 Task: Enable the video output modules for Clone video filter to "OpenGL video output for Windows".
Action: Mouse moved to (126, 15)
Screenshot: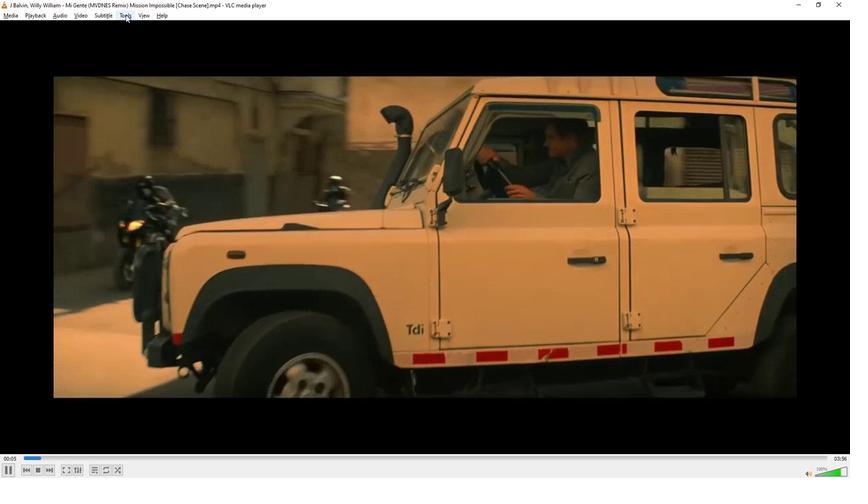 
Action: Mouse pressed left at (126, 15)
Screenshot: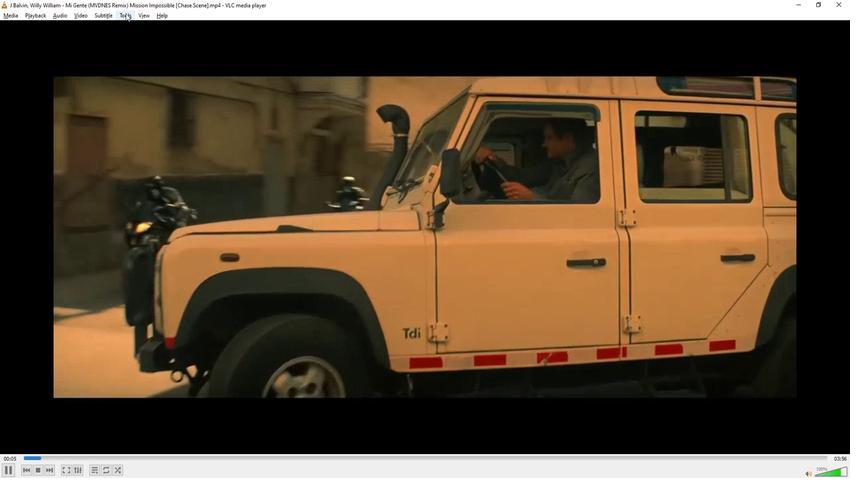 
Action: Mouse moved to (151, 123)
Screenshot: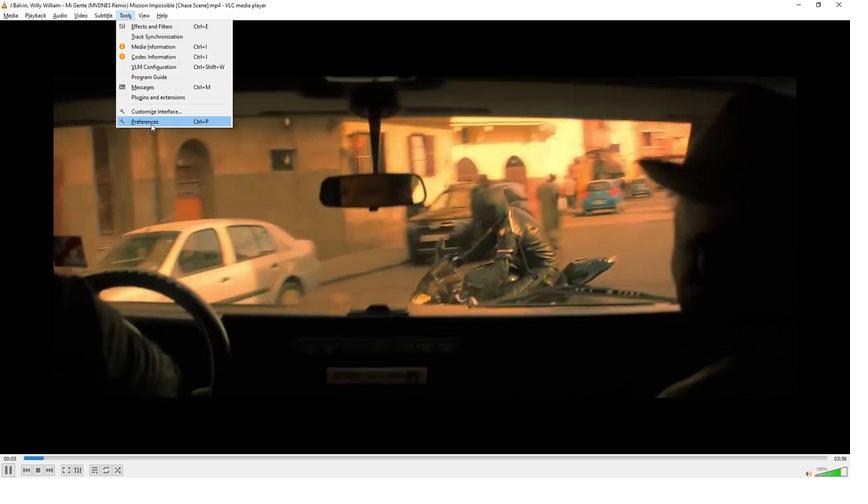
Action: Mouse pressed left at (151, 123)
Screenshot: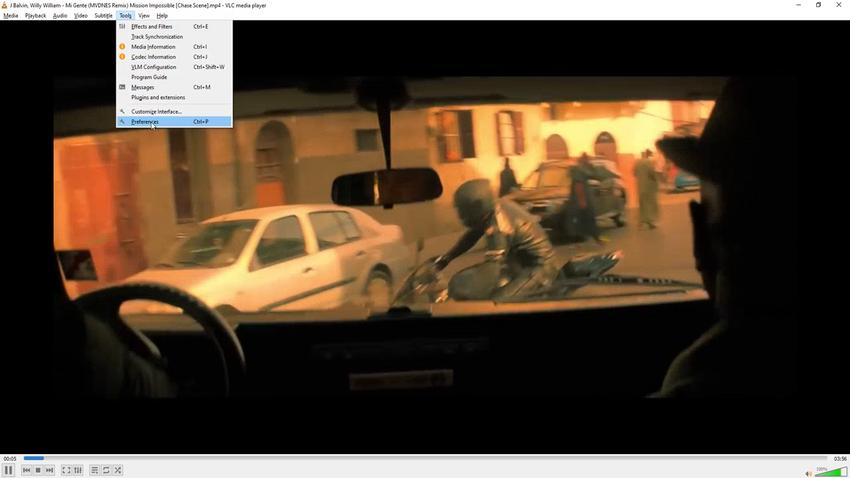 
Action: Mouse moved to (188, 376)
Screenshot: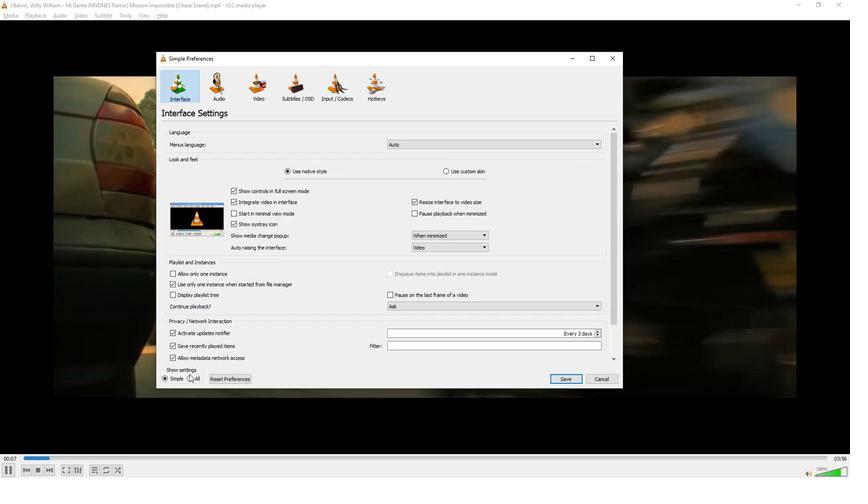 
Action: Mouse pressed left at (188, 376)
Screenshot: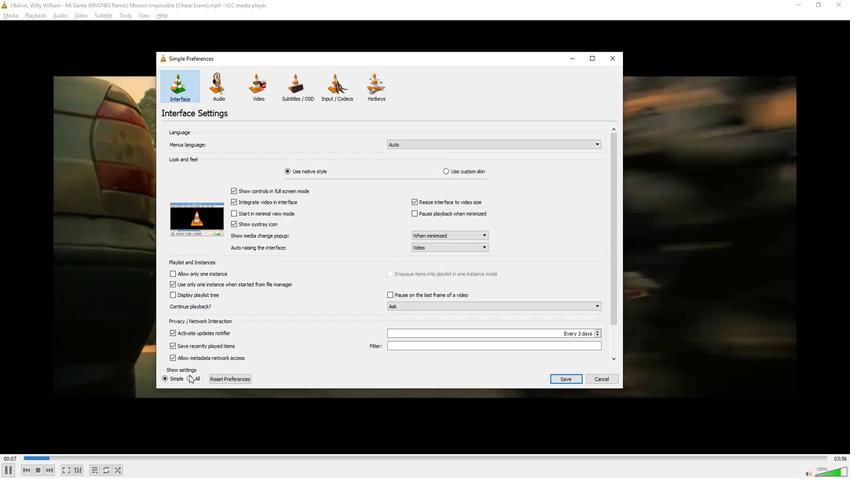 
Action: Mouse moved to (193, 314)
Screenshot: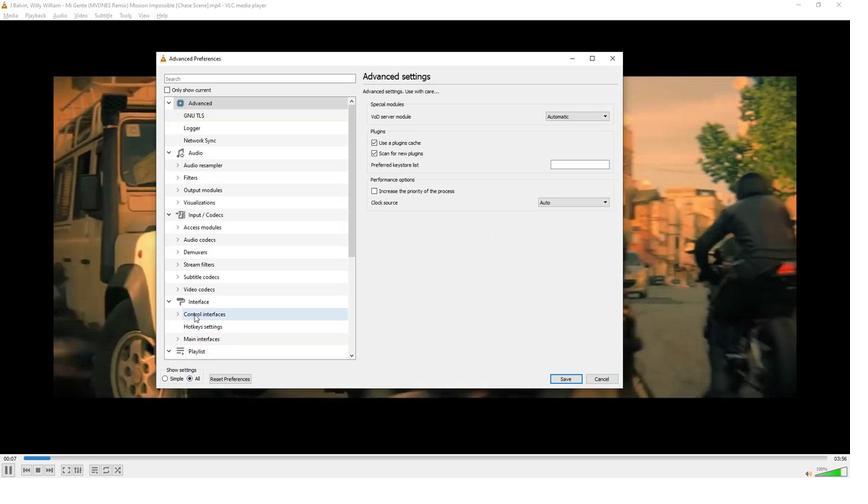 
Action: Mouse scrolled (193, 314) with delta (0, 0)
Screenshot: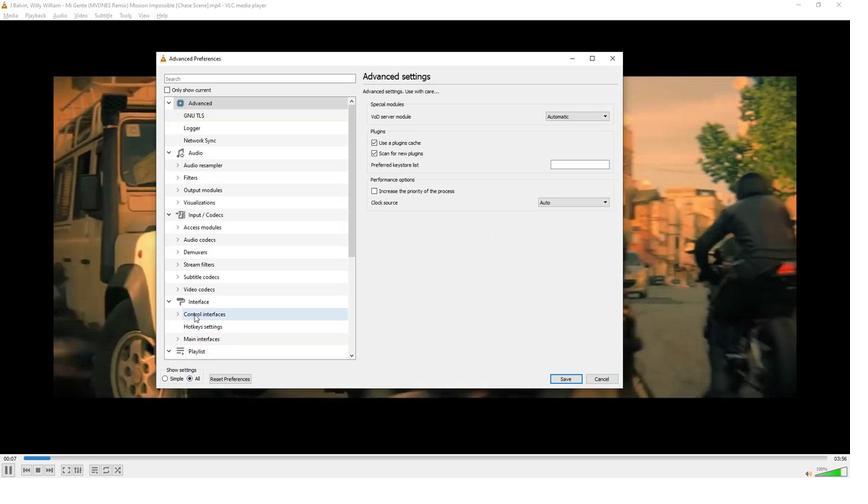 
Action: Mouse scrolled (193, 314) with delta (0, 0)
Screenshot: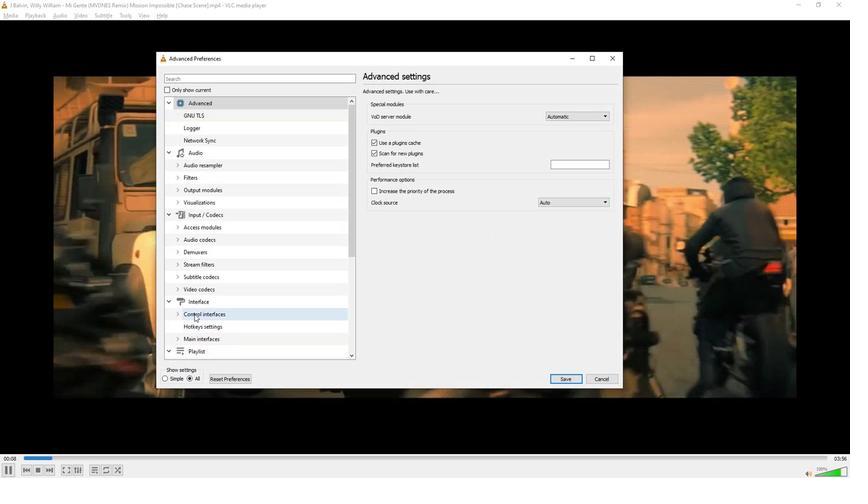 
Action: Mouse scrolled (193, 314) with delta (0, 0)
Screenshot: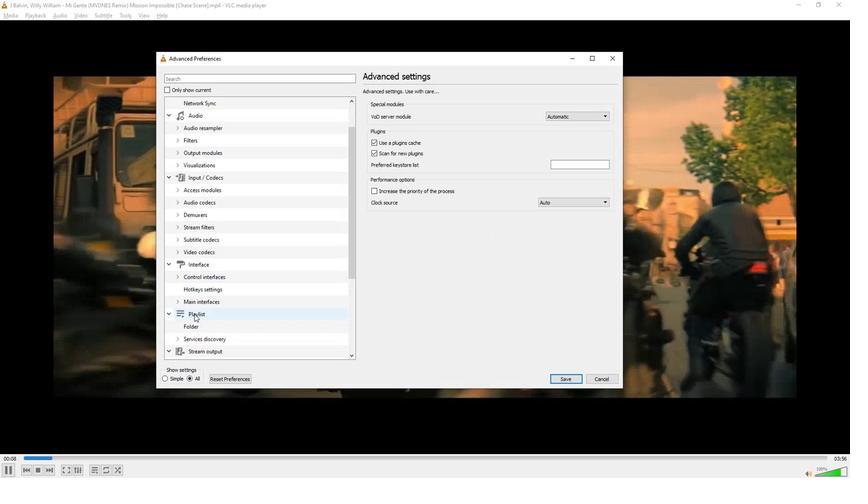 
Action: Mouse scrolled (193, 314) with delta (0, 0)
Screenshot: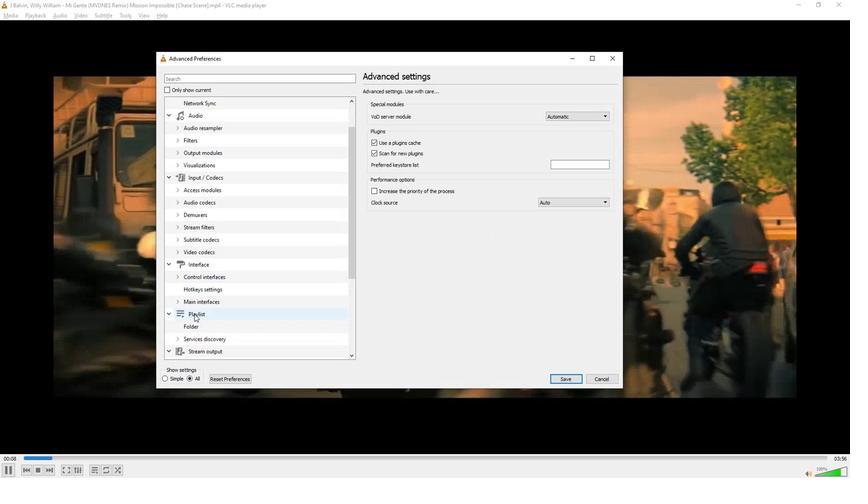 
Action: Mouse scrolled (193, 314) with delta (0, 0)
Screenshot: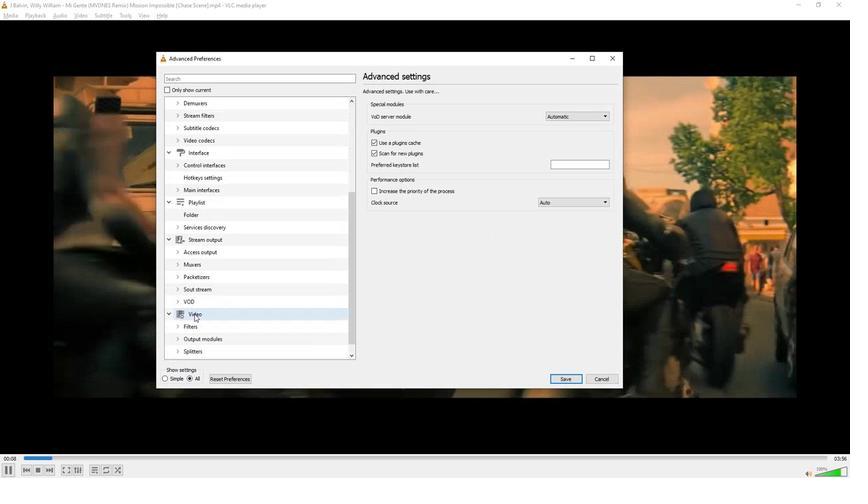 
Action: Mouse moved to (192, 332)
Screenshot: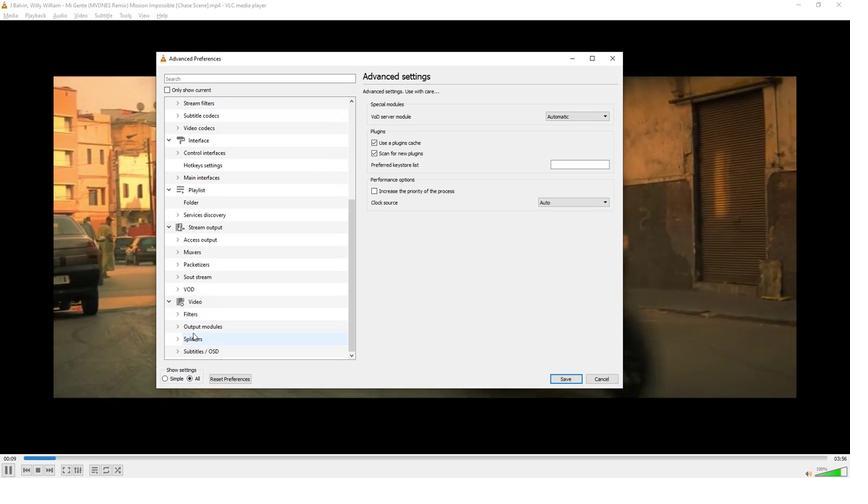 
Action: Mouse scrolled (192, 332) with delta (0, 0)
Screenshot: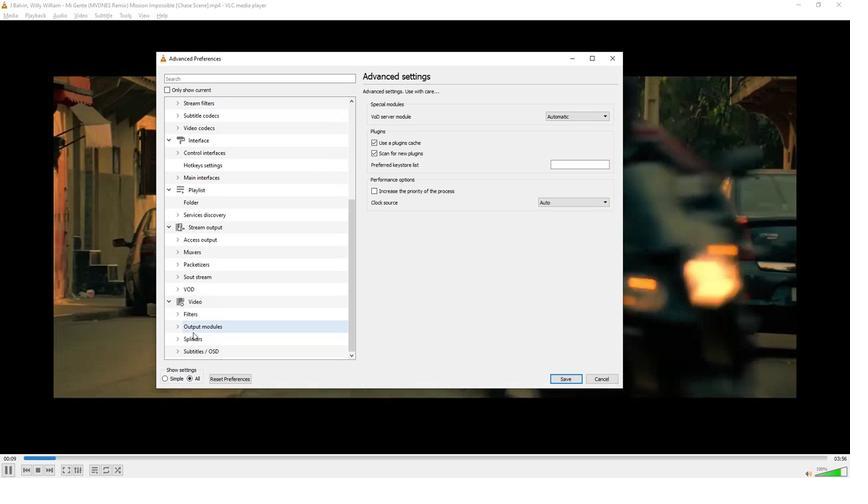 
Action: Mouse scrolled (192, 332) with delta (0, 0)
Screenshot: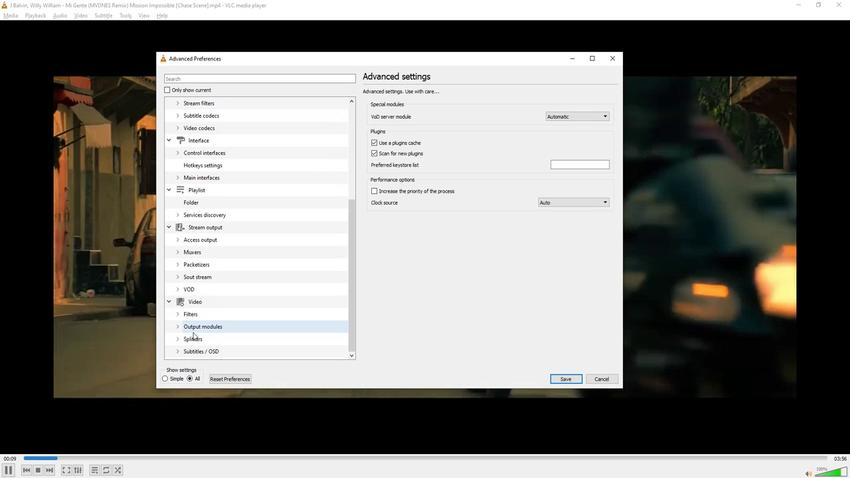 
Action: Mouse moved to (177, 338)
Screenshot: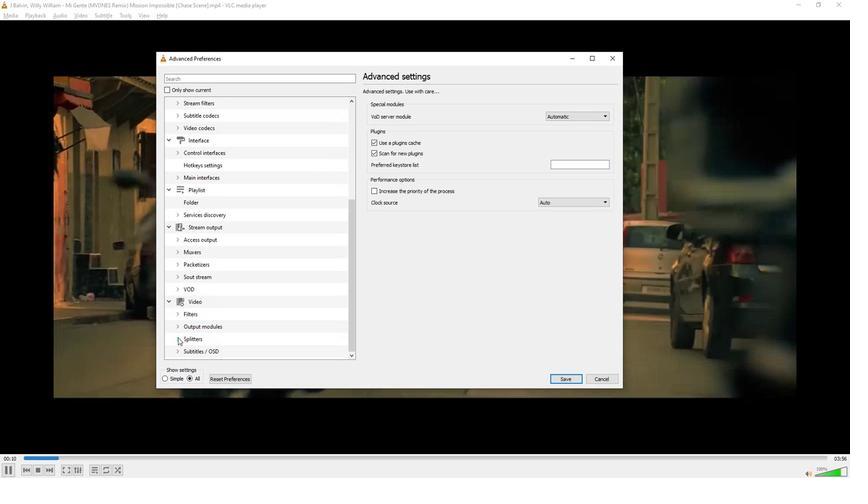 
Action: Mouse pressed left at (177, 338)
Screenshot: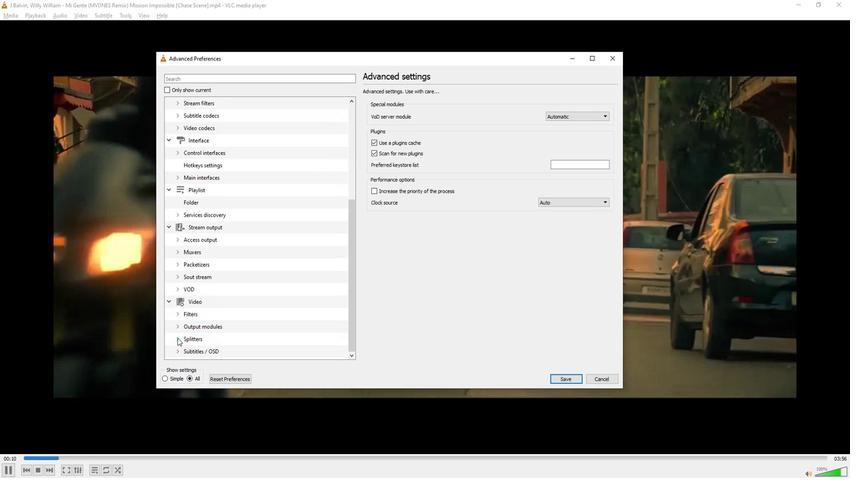 
Action: Mouse moved to (188, 323)
Screenshot: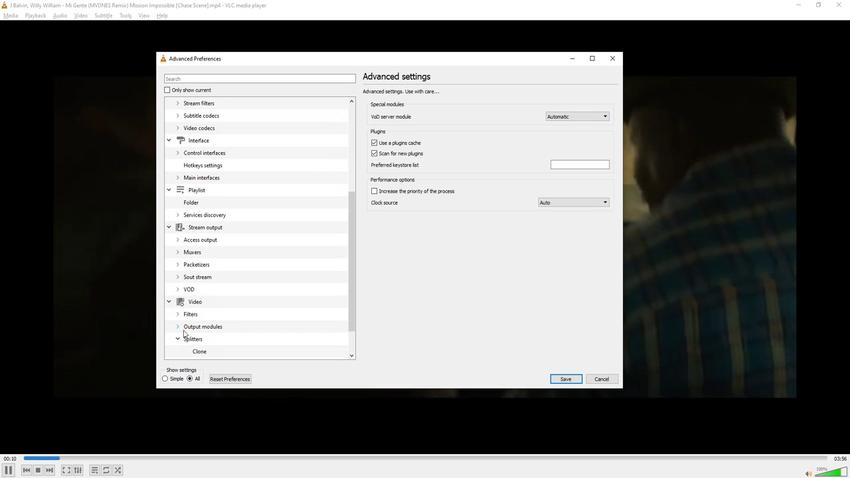 
Action: Mouse scrolled (188, 323) with delta (0, 0)
Screenshot: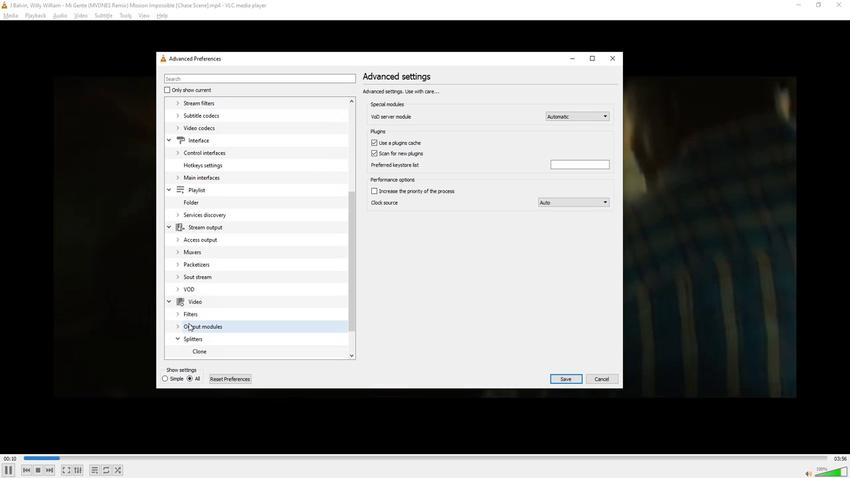 
Action: Mouse scrolled (188, 323) with delta (0, 0)
Screenshot: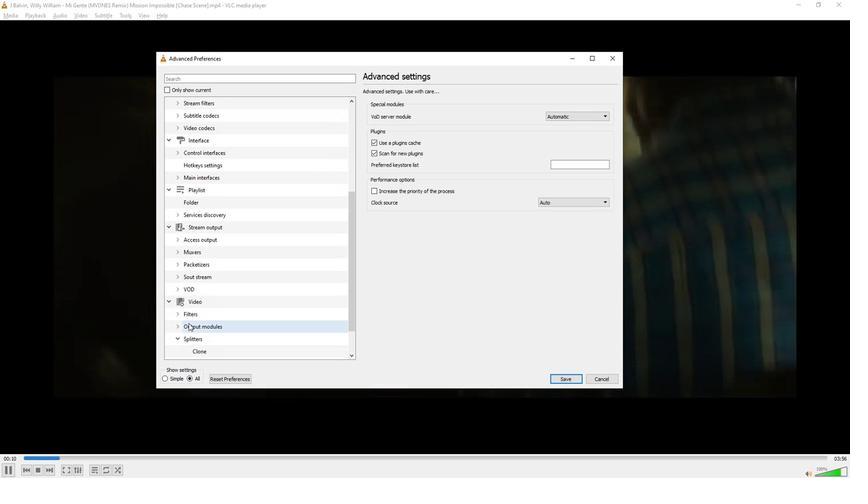 
Action: Mouse scrolled (188, 323) with delta (0, 0)
Screenshot: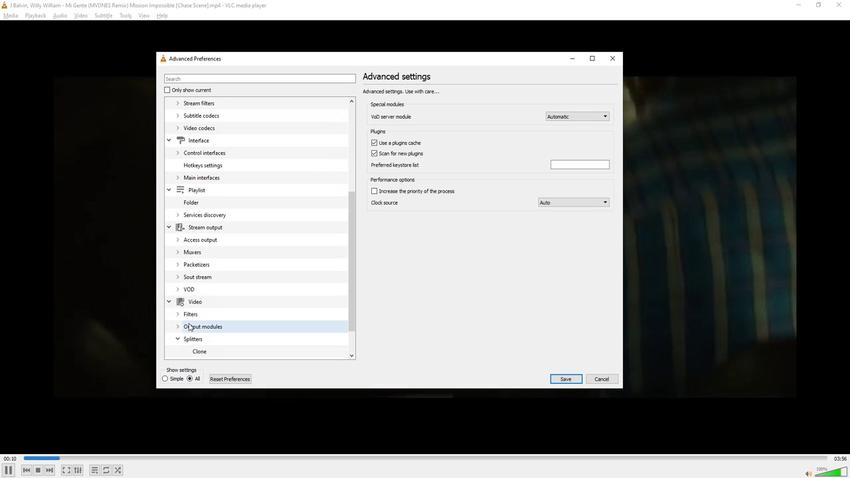 
Action: Mouse moved to (197, 311)
Screenshot: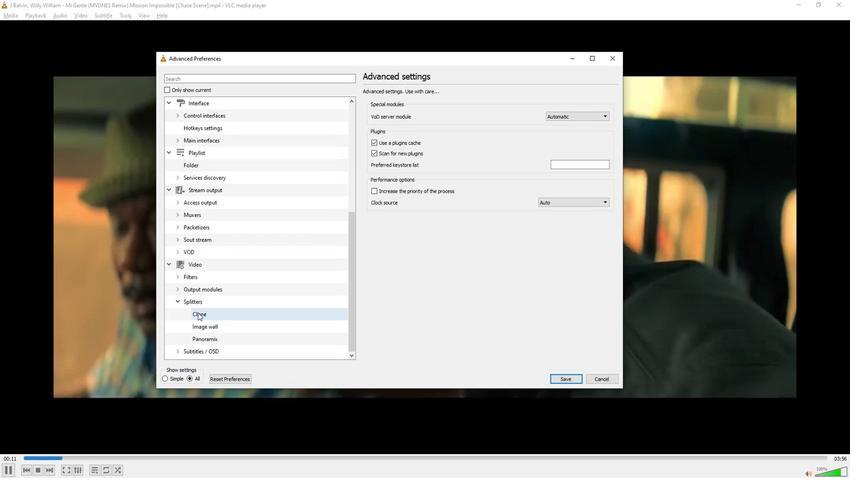 
Action: Mouse pressed left at (197, 311)
Screenshot: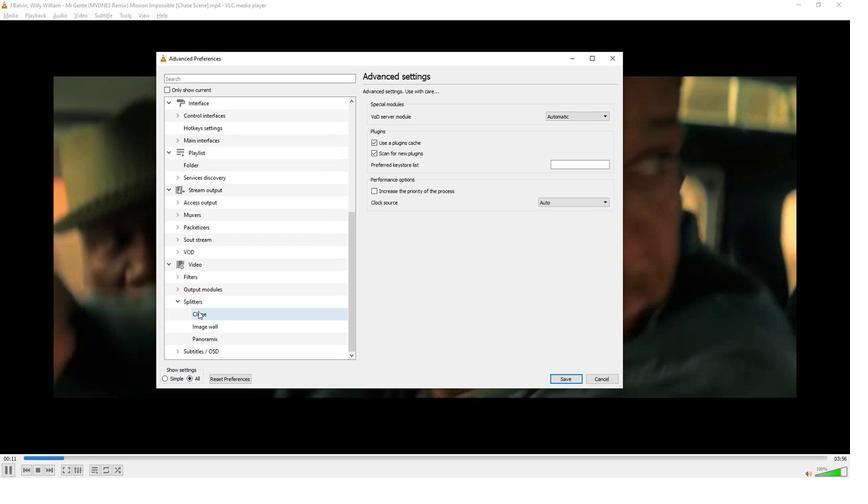 
Action: Mouse moved to (366, 162)
Screenshot: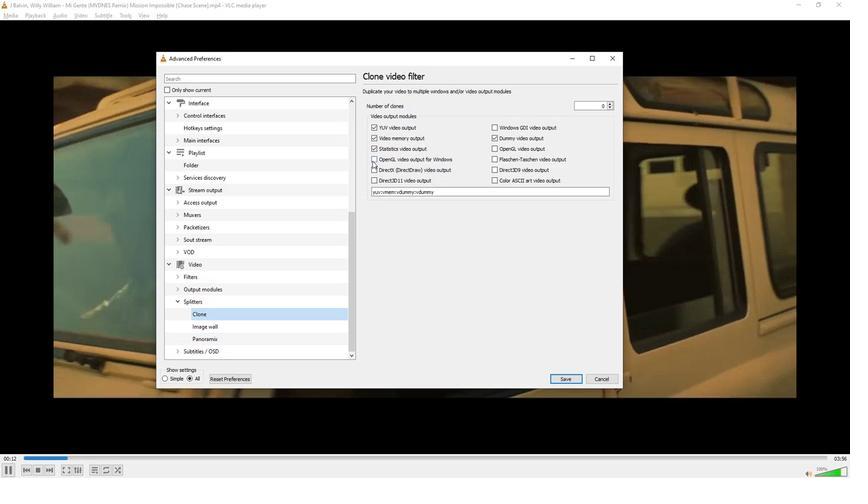 
Action: Mouse pressed left at (366, 162)
Screenshot: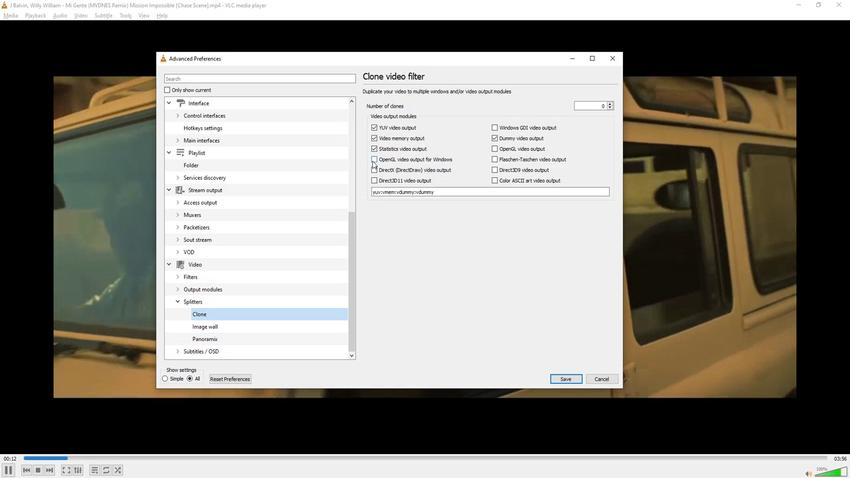 
Action: Mouse moved to (379, 227)
Screenshot: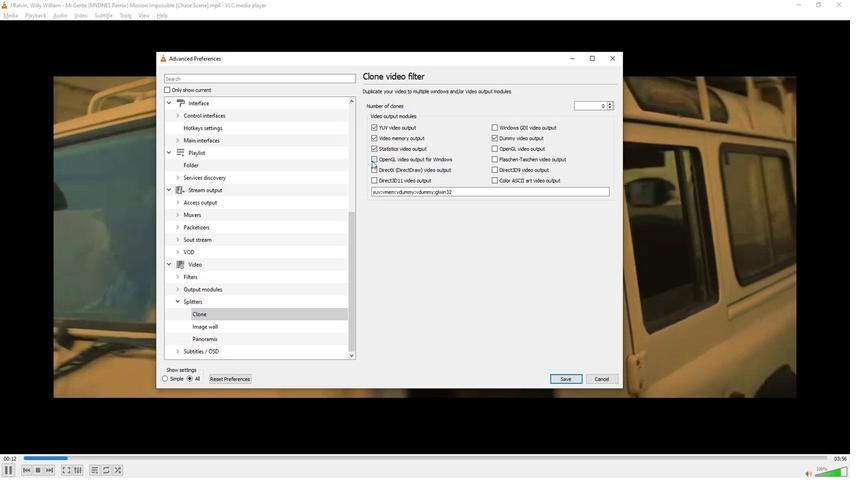 
